 Task: Check your billing summary.
Action: Mouse moved to (1179, 116)
Screenshot: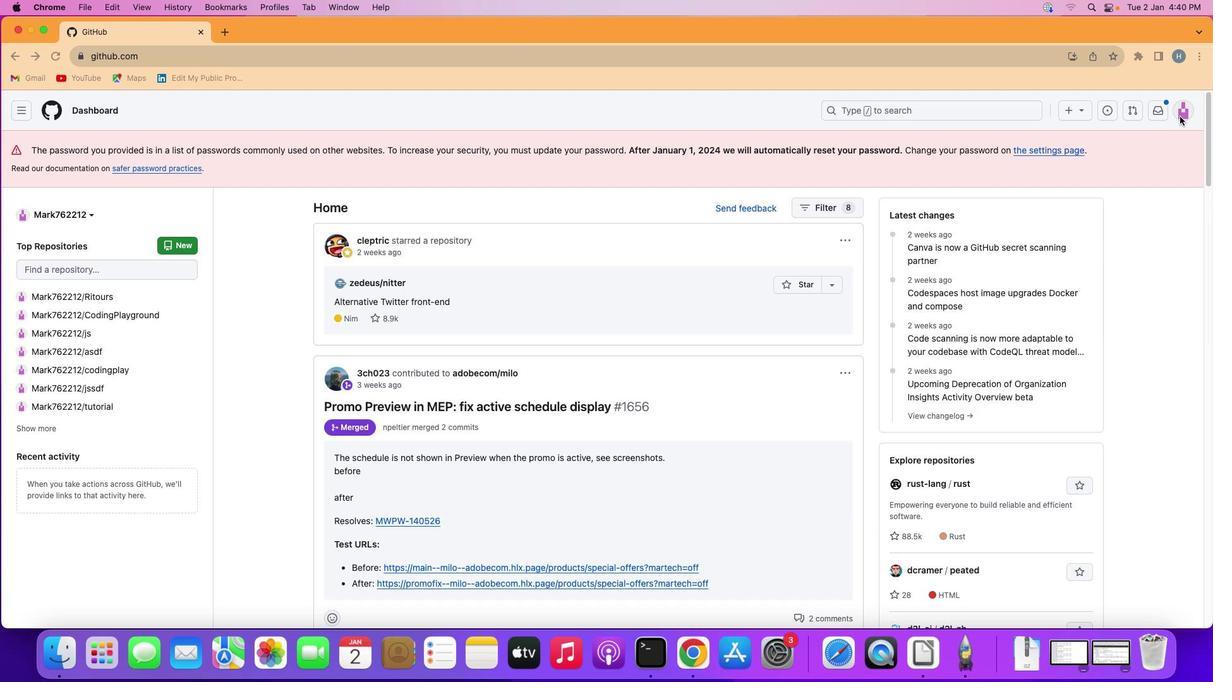
Action: Mouse pressed left at (1179, 116)
Screenshot: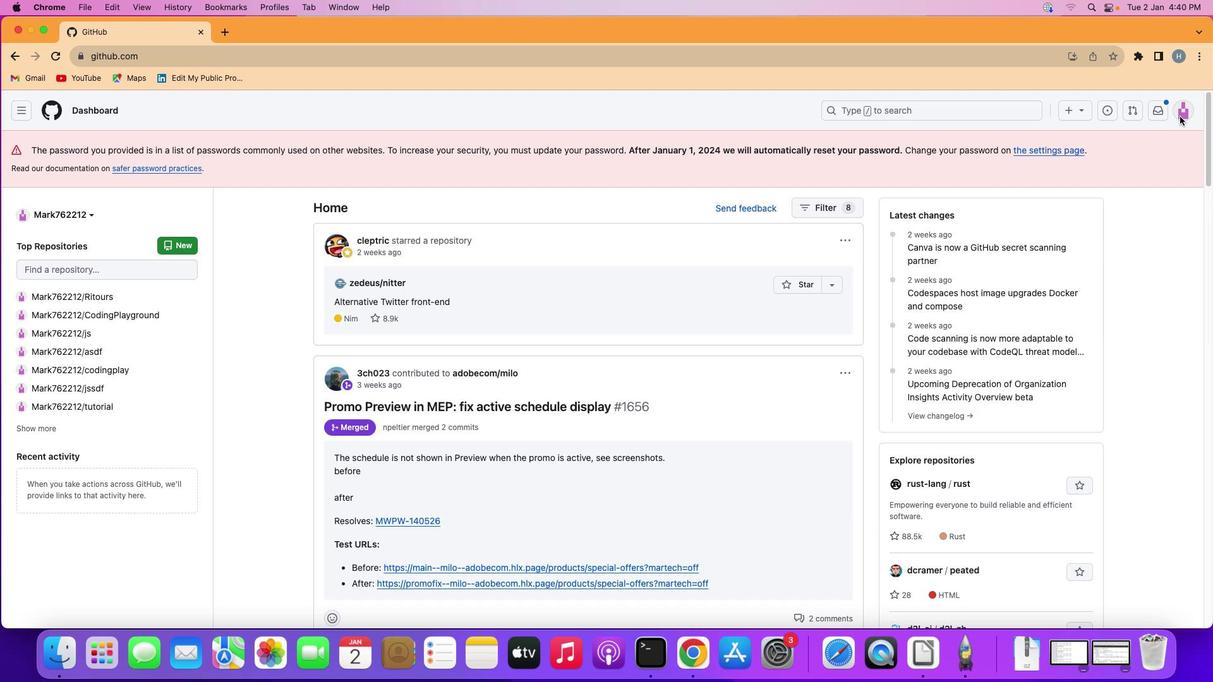 
Action: Mouse moved to (1182, 111)
Screenshot: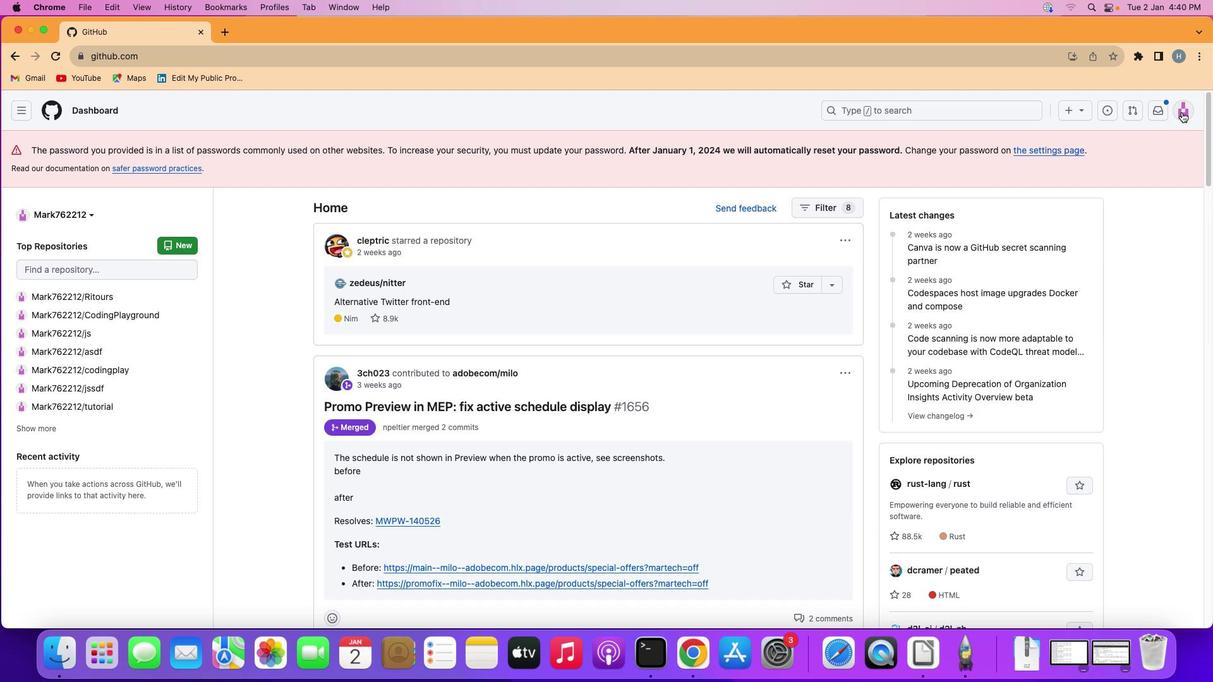 
Action: Mouse pressed left at (1182, 111)
Screenshot: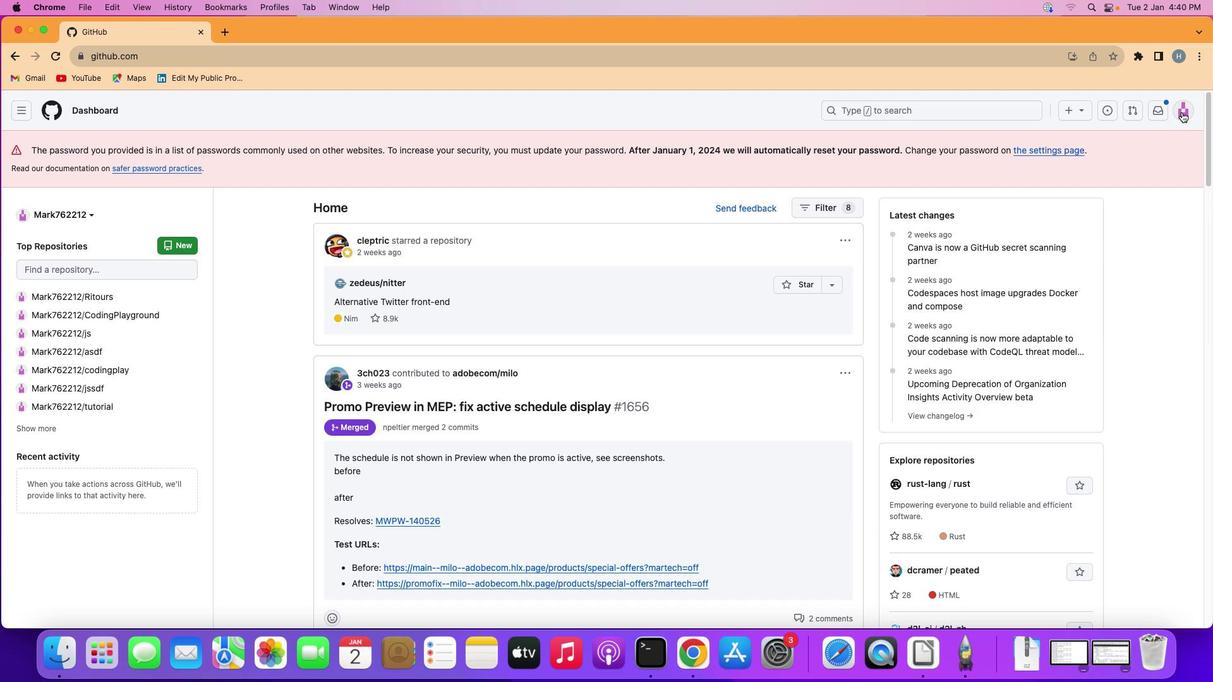 
Action: Mouse moved to (1070, 453)
Screenshot: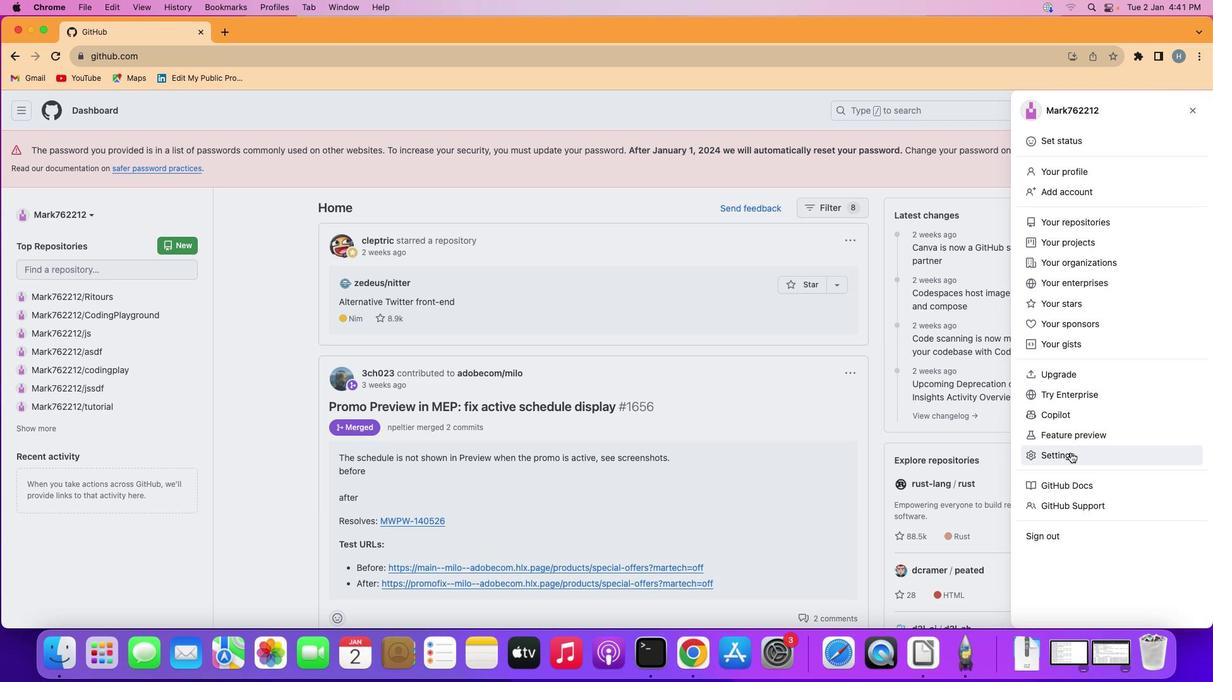 
Action: Mouse pressed left at (1070, 453)
Screenshot: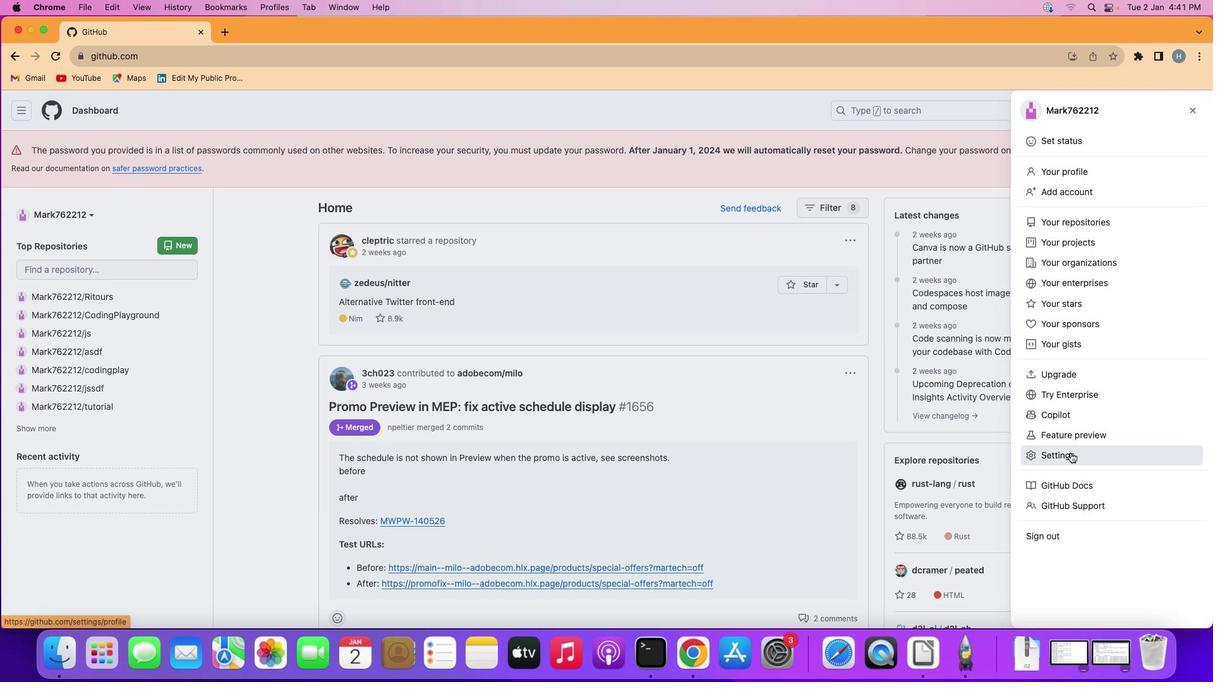 
Action: Mouse moved to (297, 387)
Screenshot: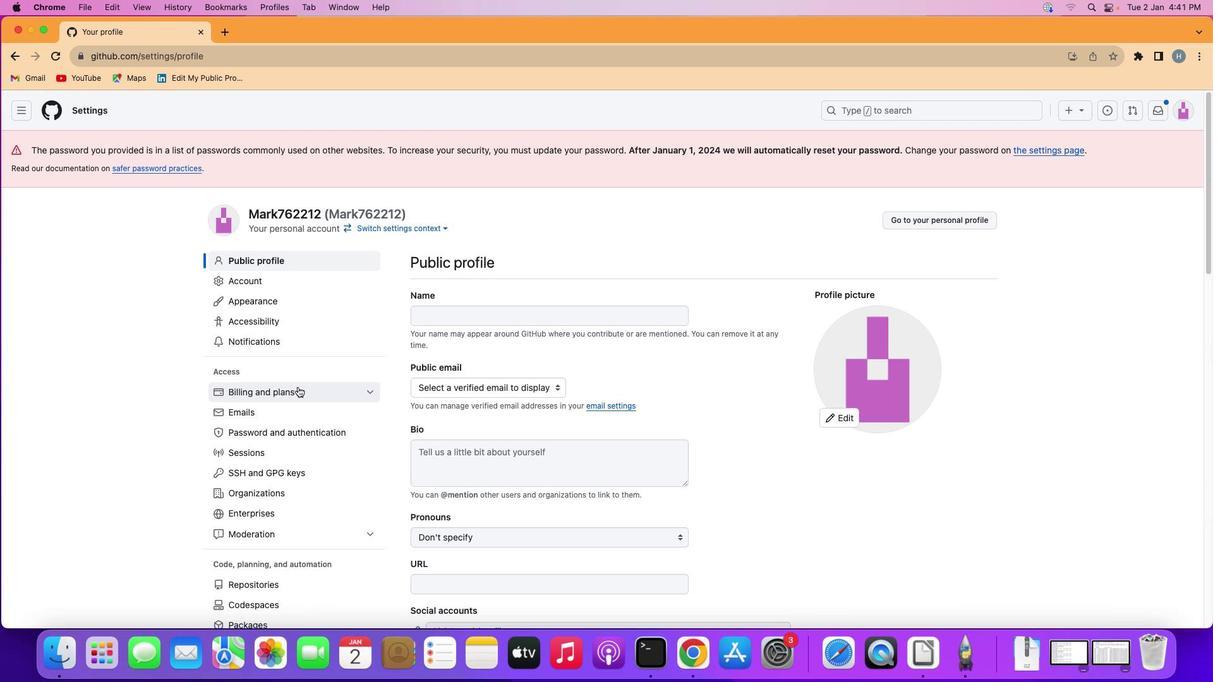 
Action: Mouse pressed left at (297, 387)
Screenshot: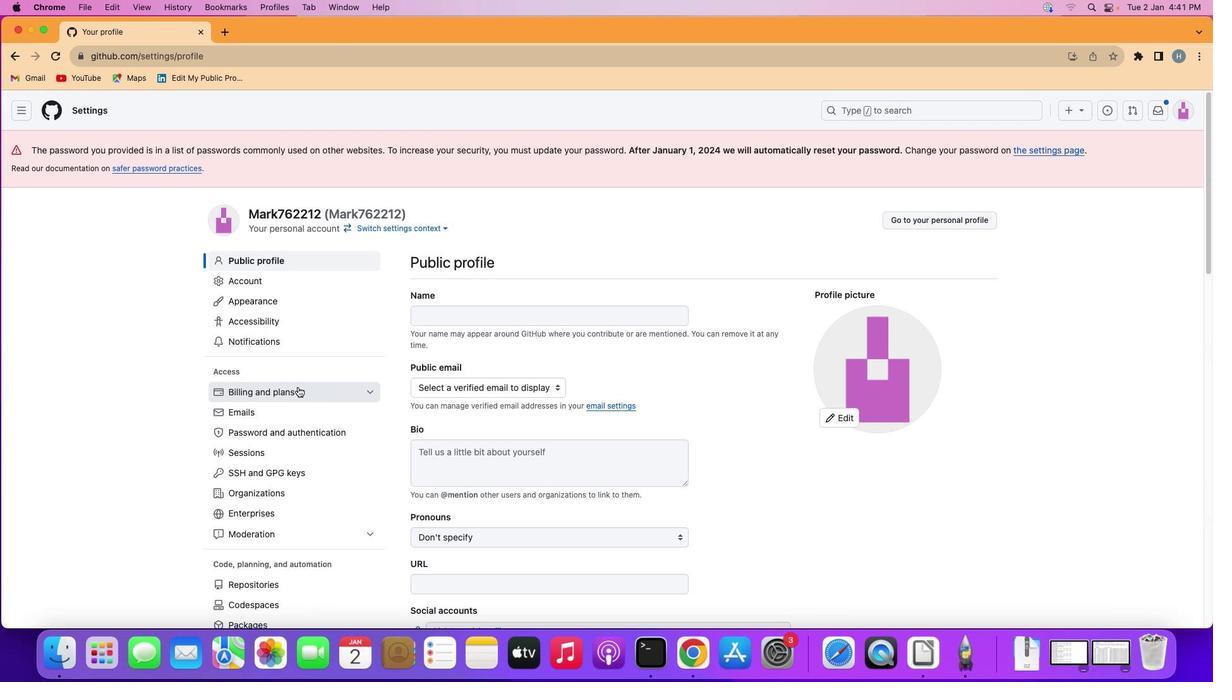 
Action: Mouse moved to (286, 412)
Screenshot: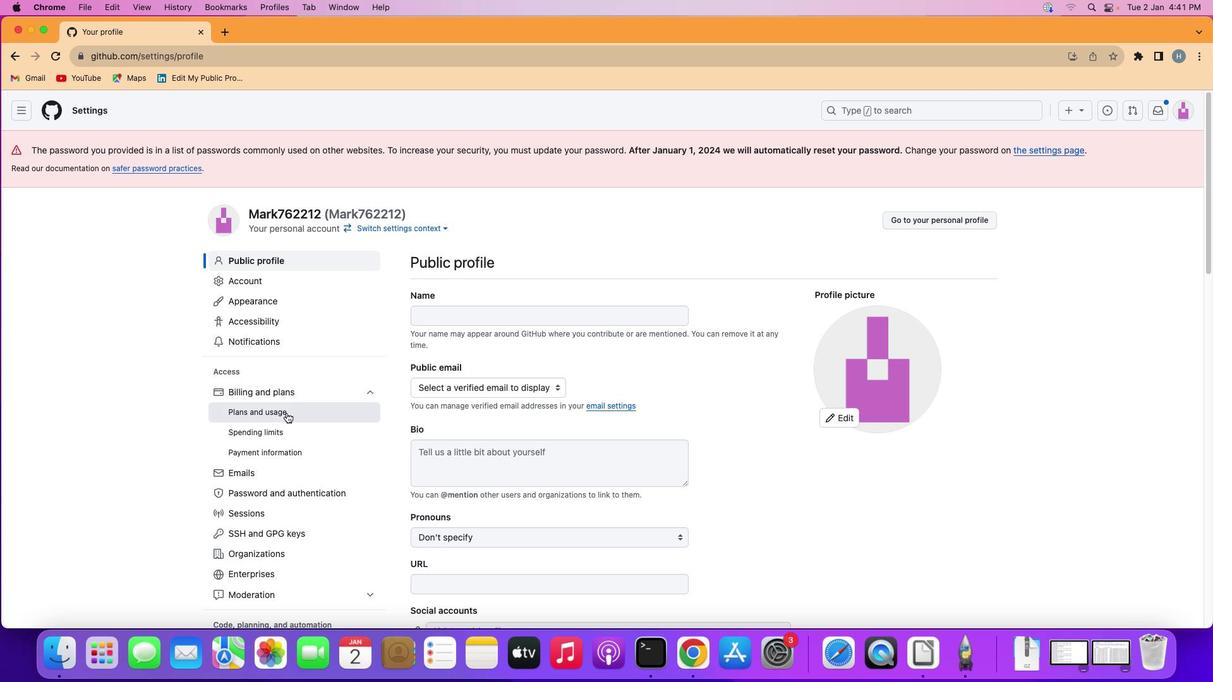 
Action: Mouse pressed left at (286, 412)
Screenshot: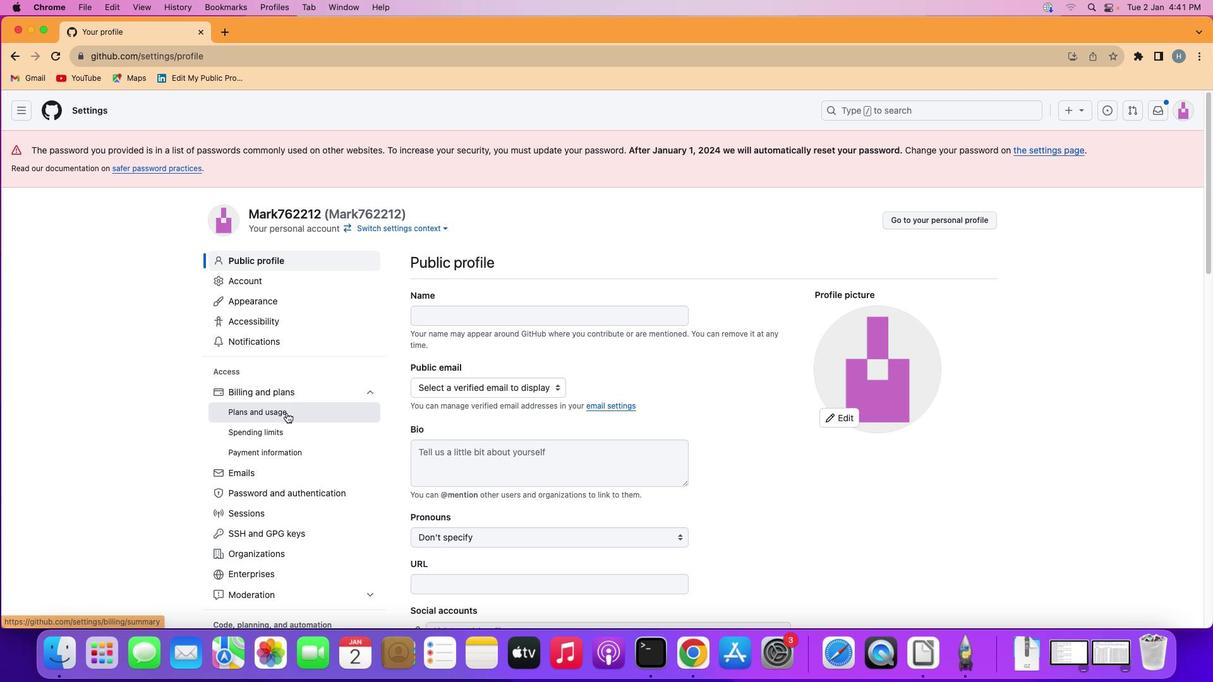 
Action: Mouse moved to (408, 405)
Screenshot: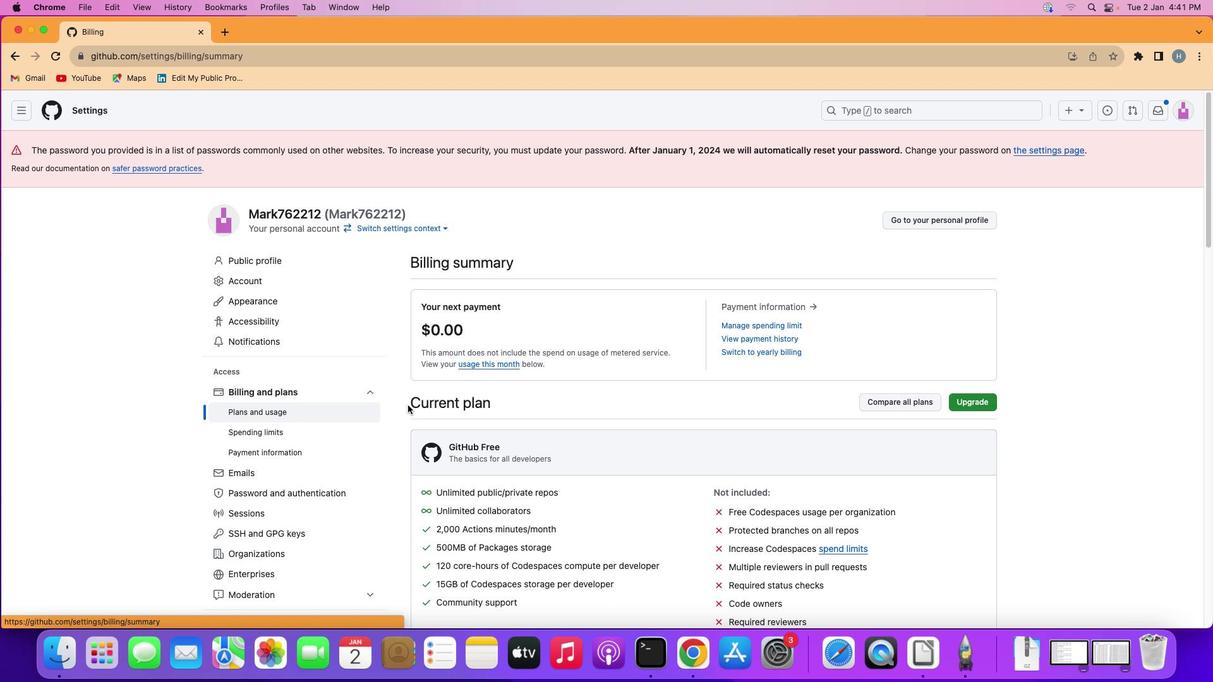 
